 Task: Add Vital Proteins Beef Liver Caps to the cart.
Action: Mouse moved to (303, 134)
Screenshot: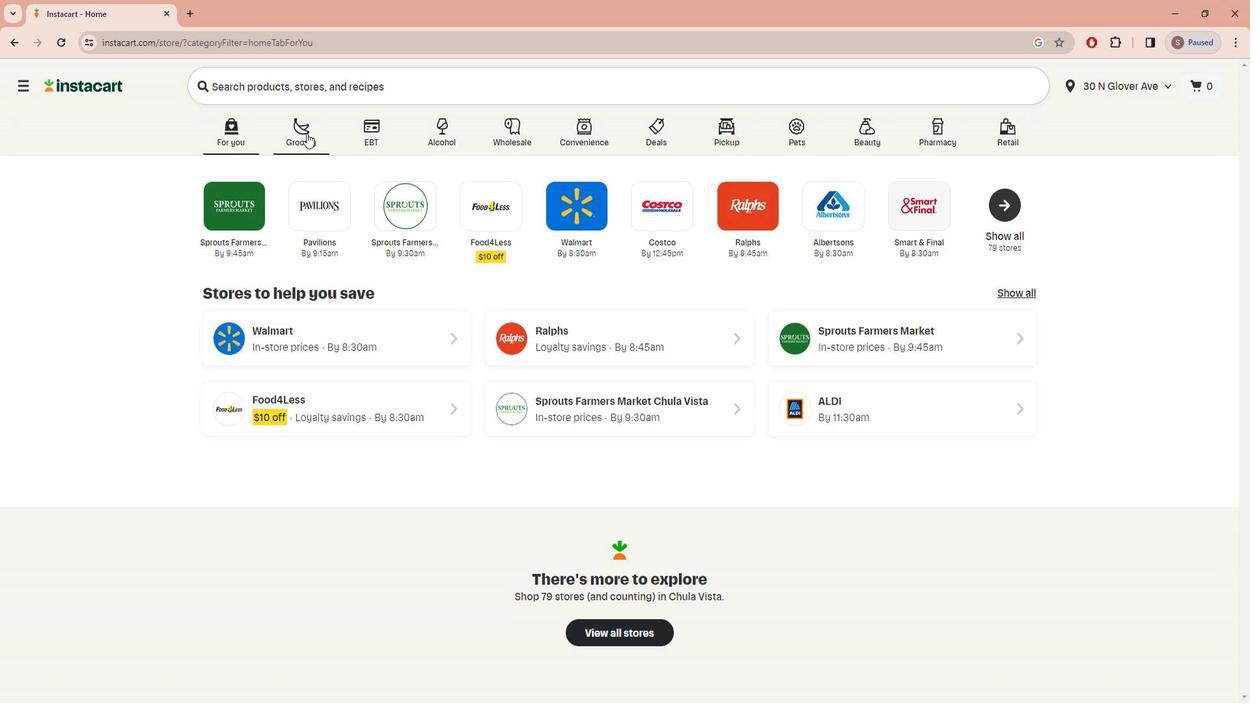 
Action: Mouse pressed left at (303, 134)
Screenshot: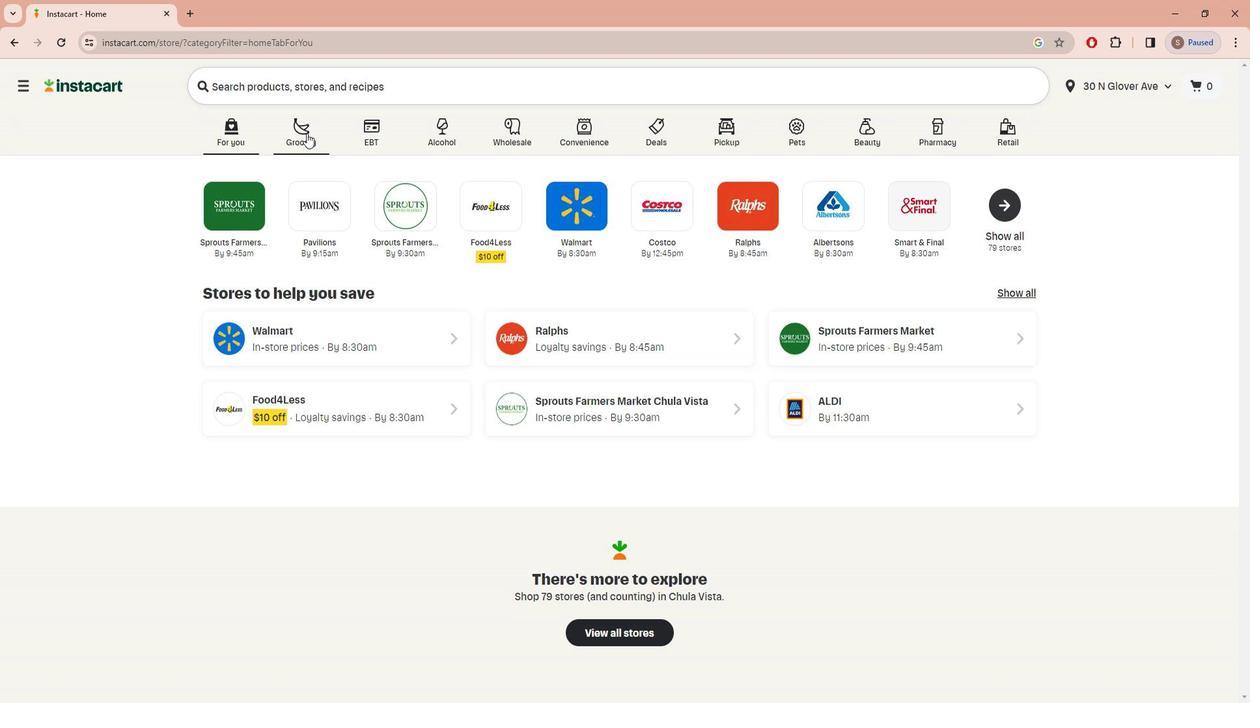 
Action: Mouse moved to (408, 386)
Screenshot: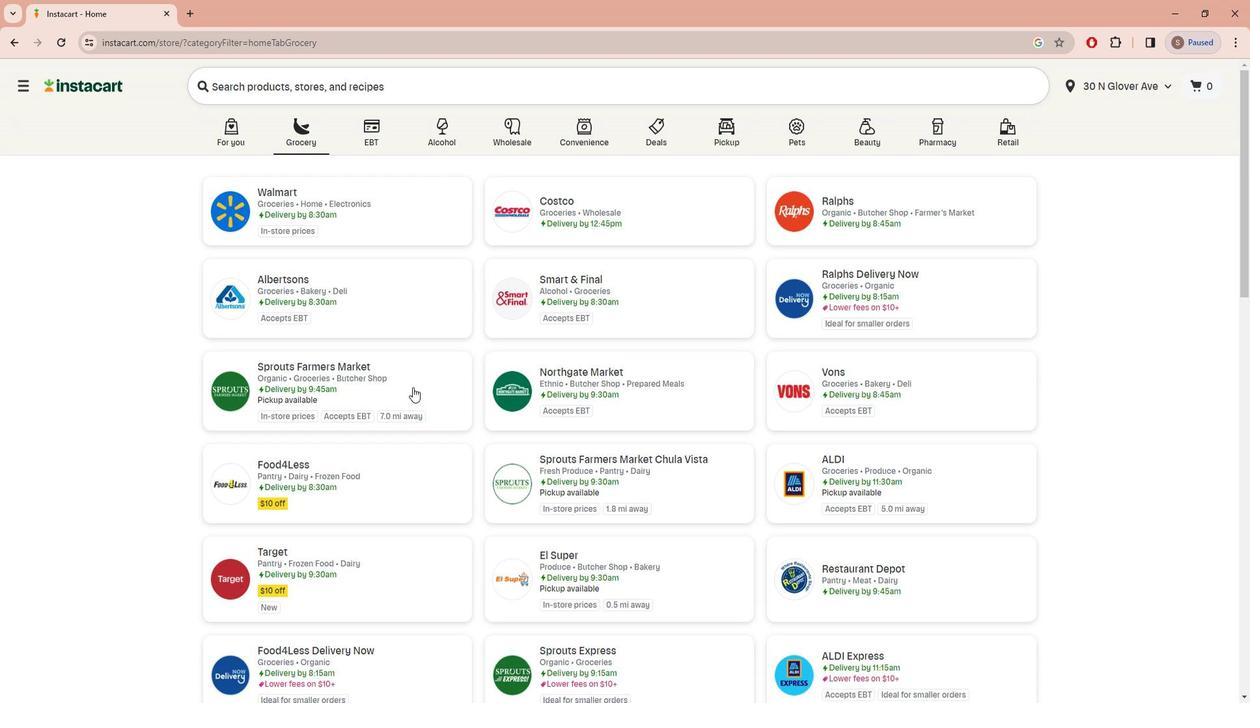 
Action: Mouse pressed left at (408, 386)
Screenshot: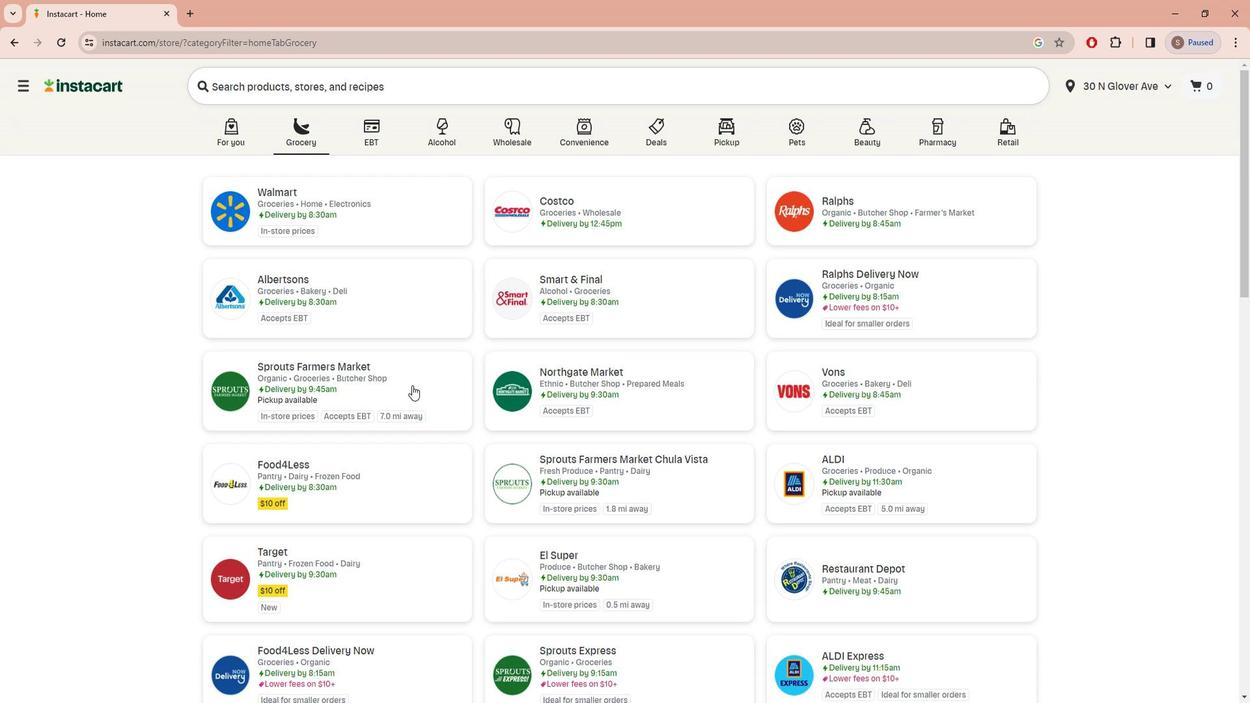 
Action: Mouse moved to (63, 414)
Screenshot: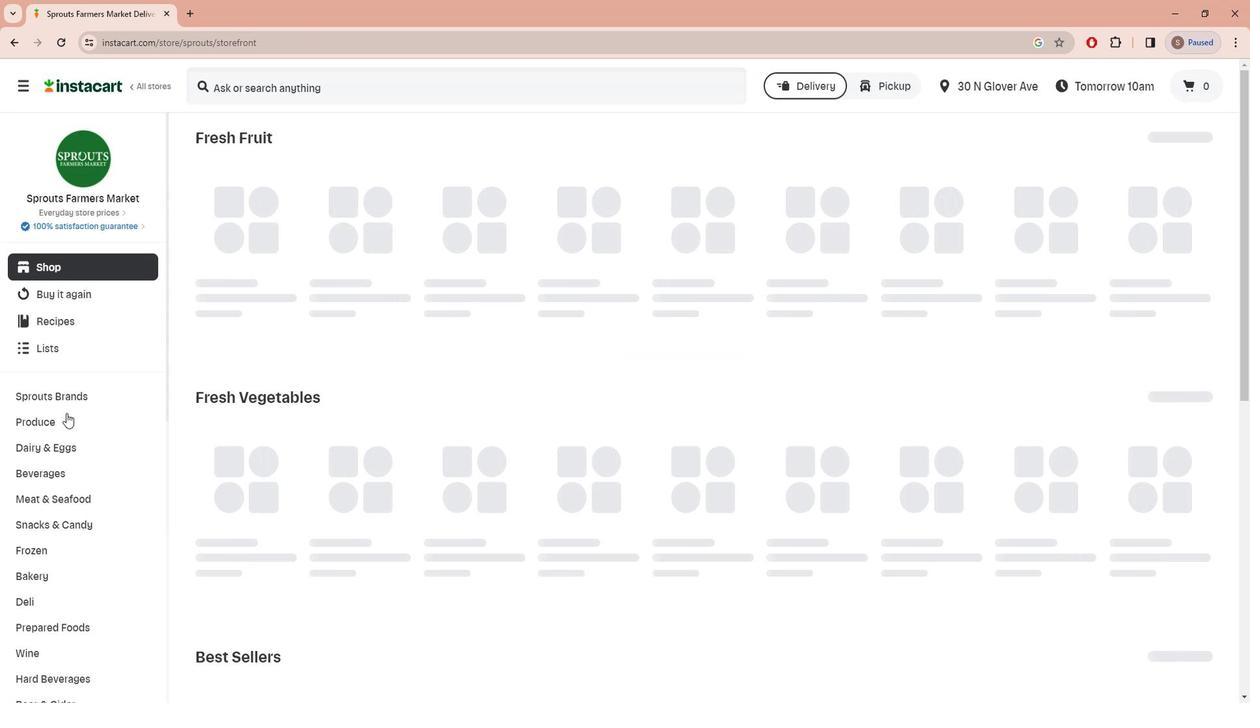
Action: Mouse scrolled (63, 414) with delta (0, 0)
Screenshot: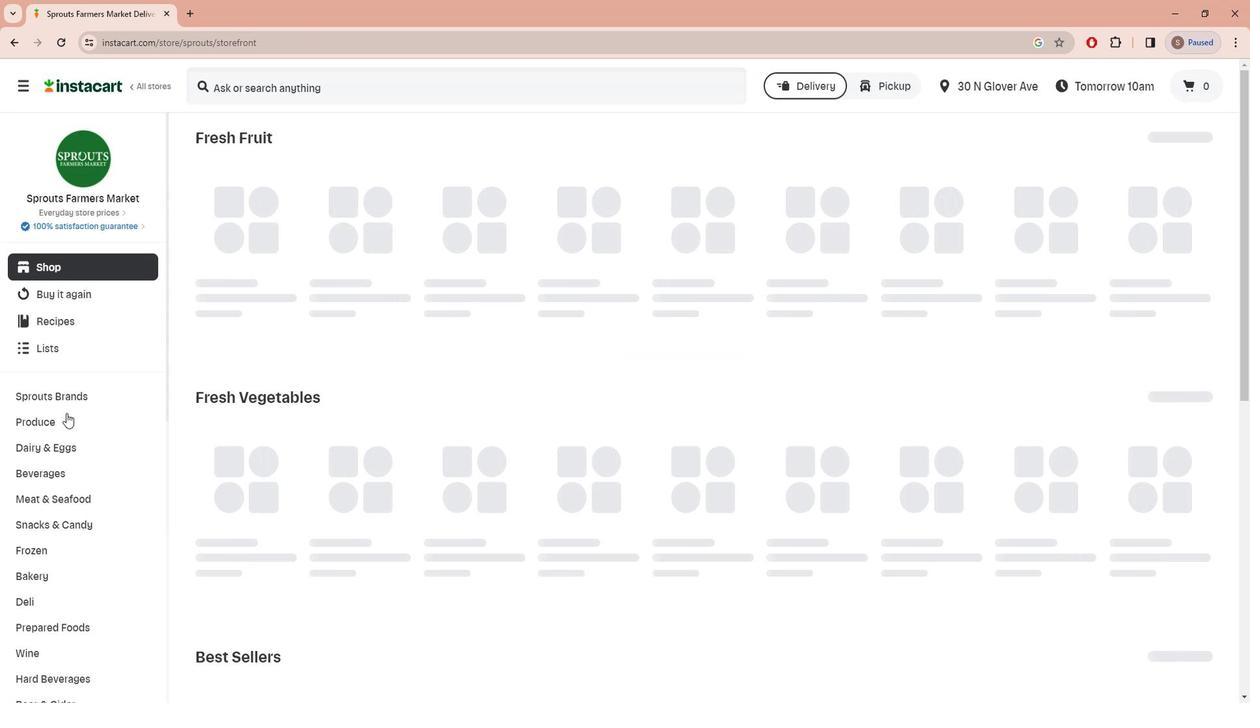 
Action: Mouse moved to (63, 416)
Screenshot: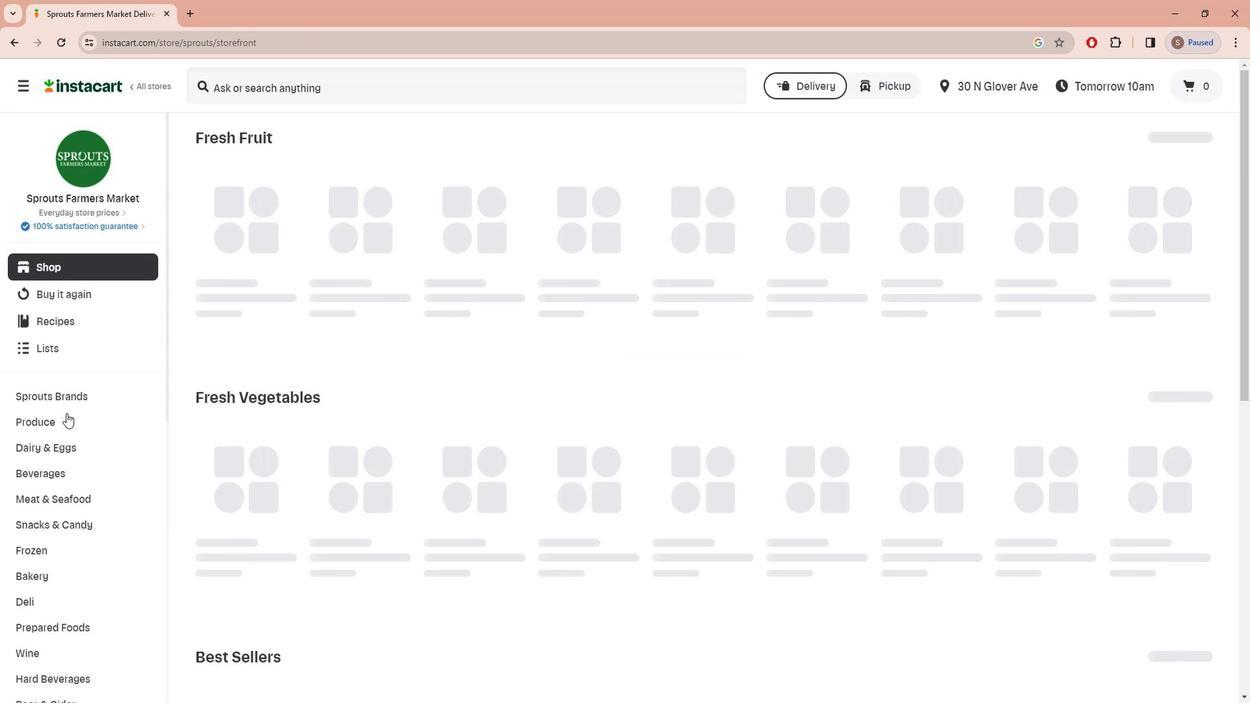 
Action: Mouse scrolled (63, 415) with delta (0, 0)
Screenshot: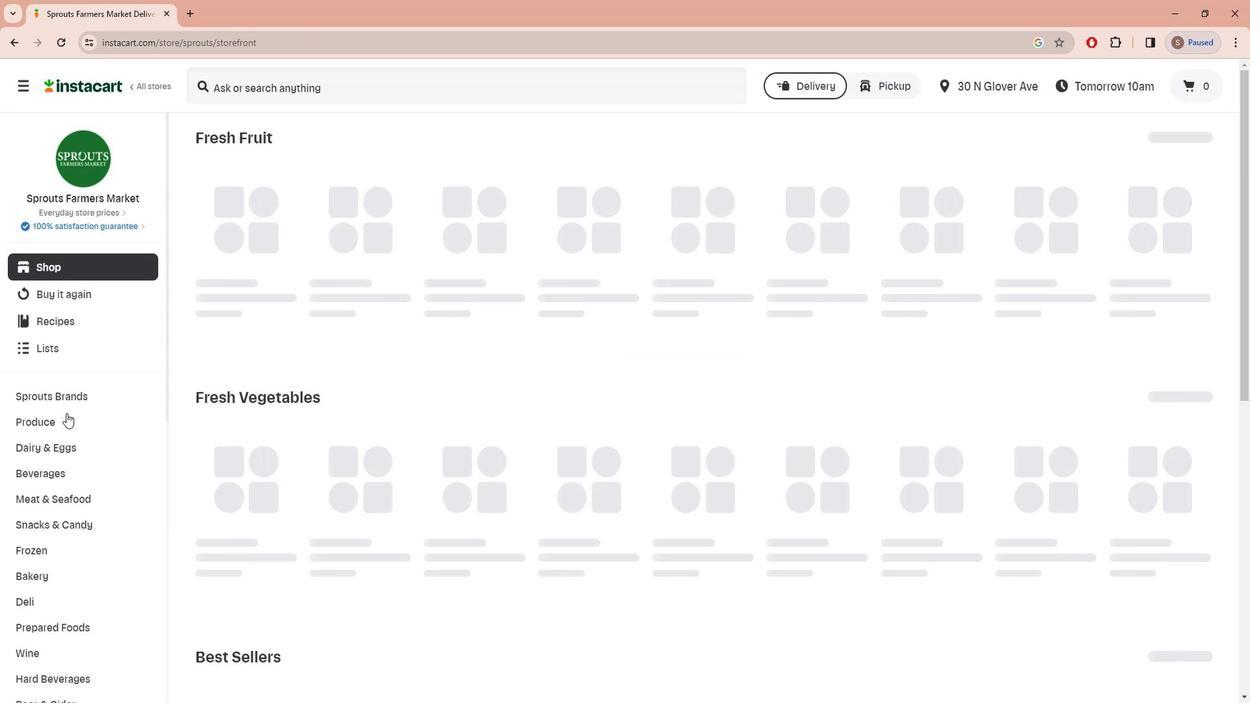 
Action: Mouse moved to (63, 418)
Screenshot: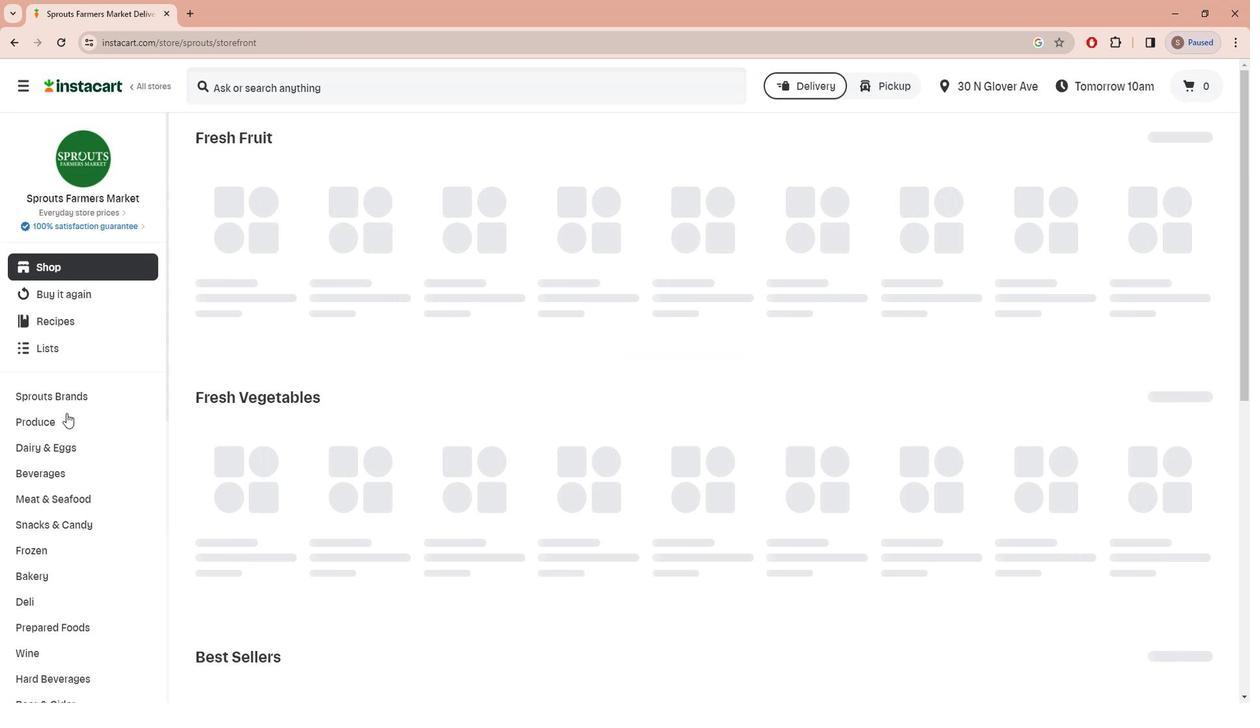 
Action: Mouse scrolled (63, 418) with delta (0, 0)
Screenshot: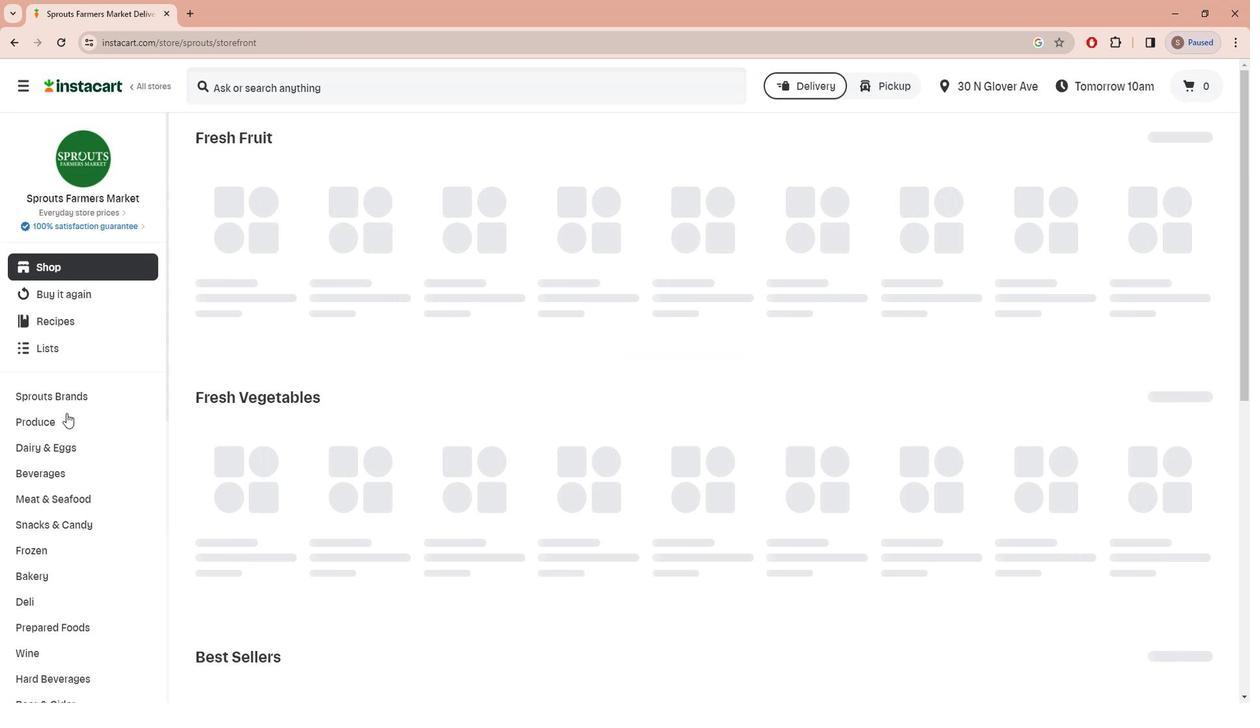 
Action: Mouse moved to (63, 420)
Screenshot: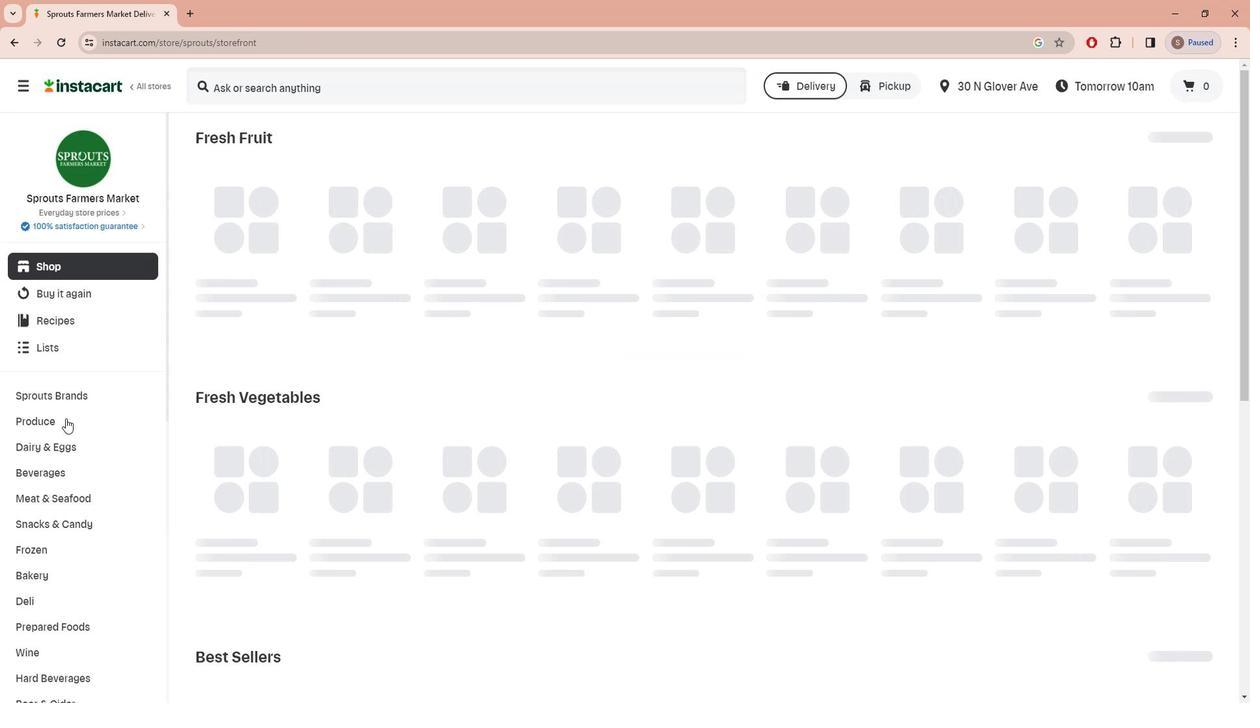 
Action: Mouse scrolled (63, 419) with delta (0, 0)
Screenshot: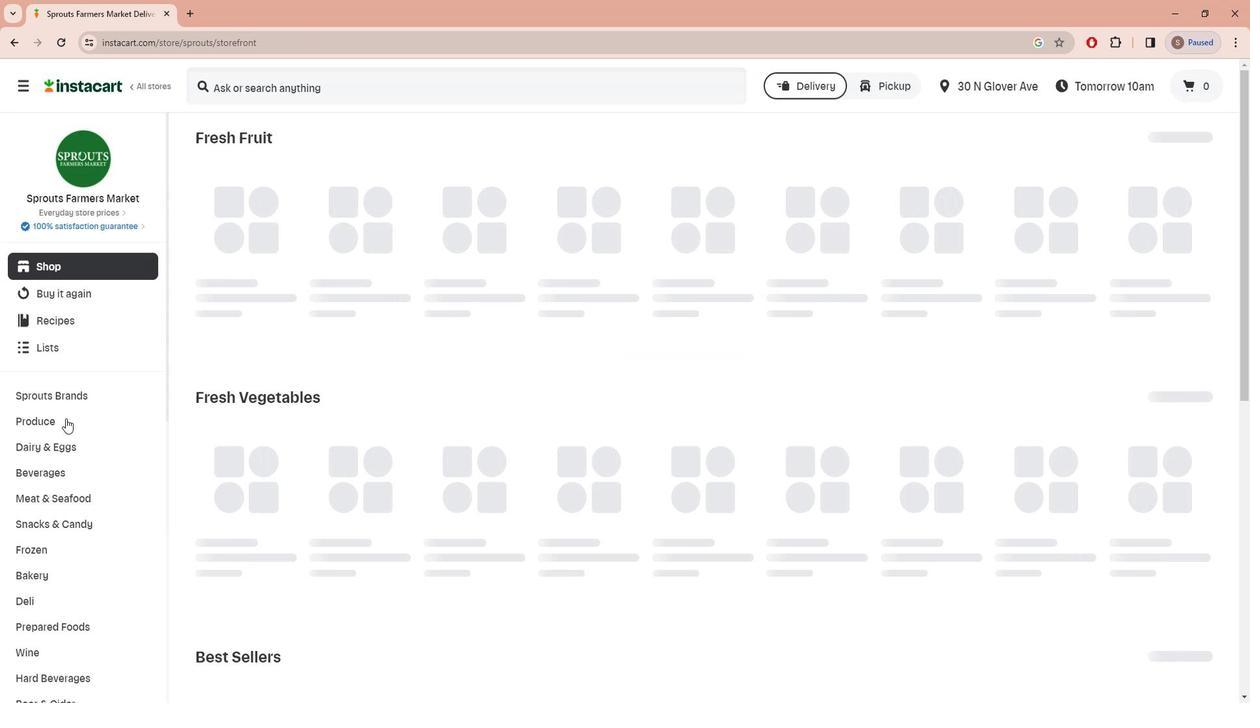 
Action: Mouse moved to (62, 420)
Screenshot: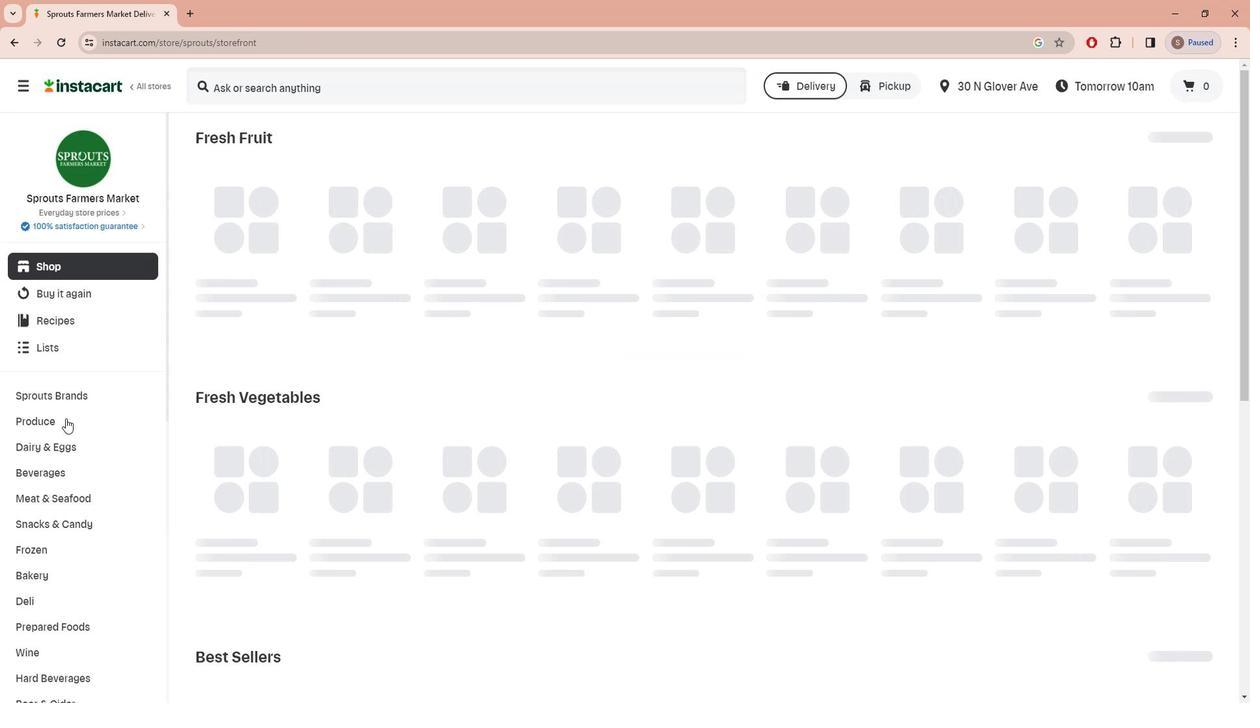 
Action: Mouse scrolled (62, 420) with delta (0, 0)
Screenshot: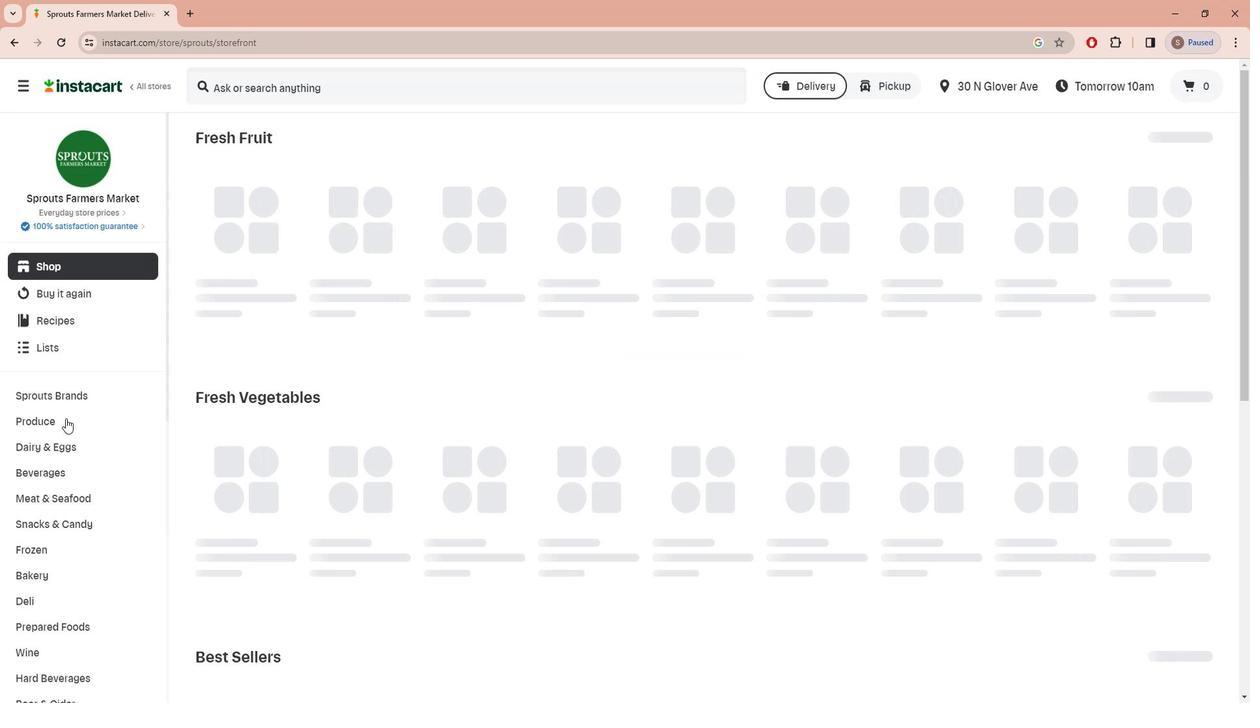 
Action: Mouse moved to (30, 580)
Screenshot: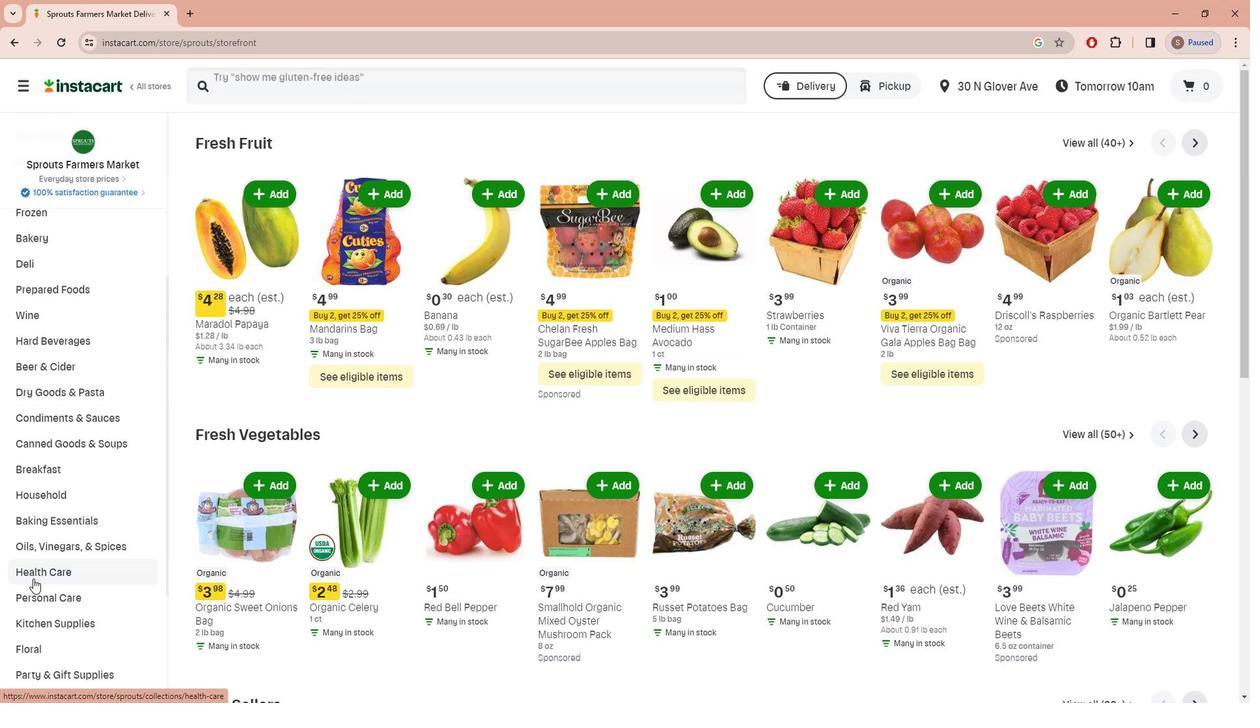 
Action: Mouse pressed left at (30, 580)
Screenshot: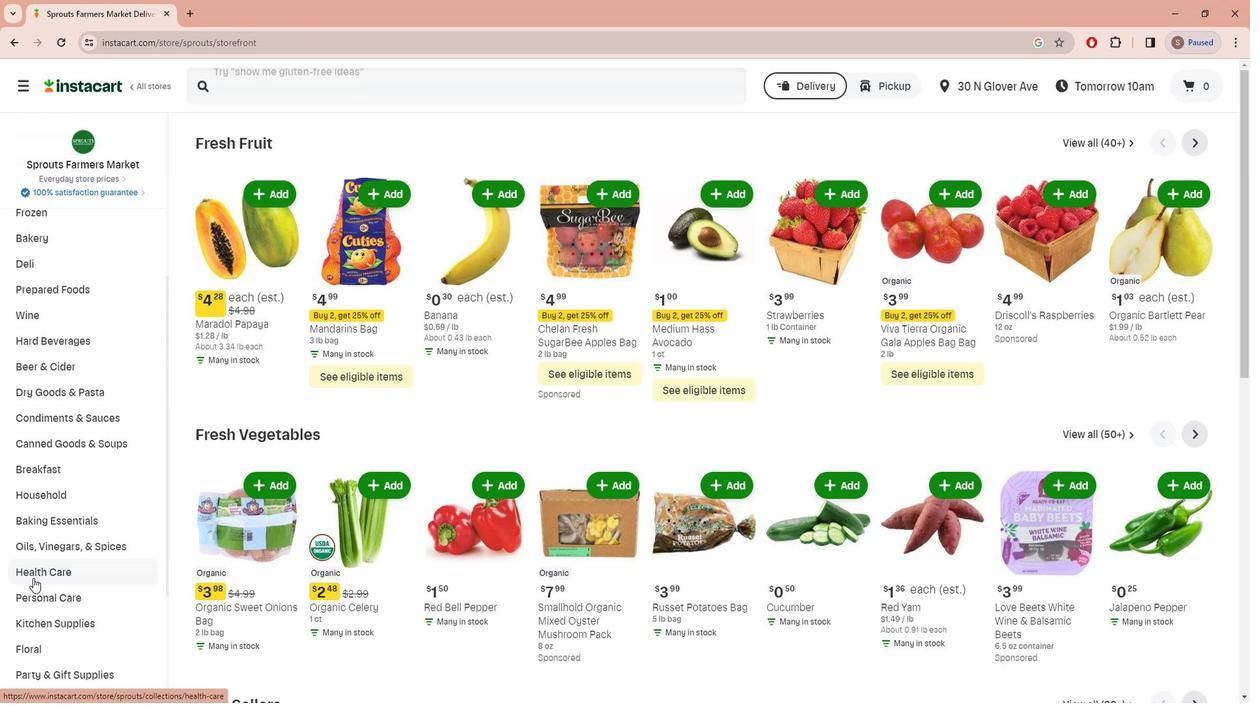 
Action: Mouse moved to (458, 172)
Screenshot: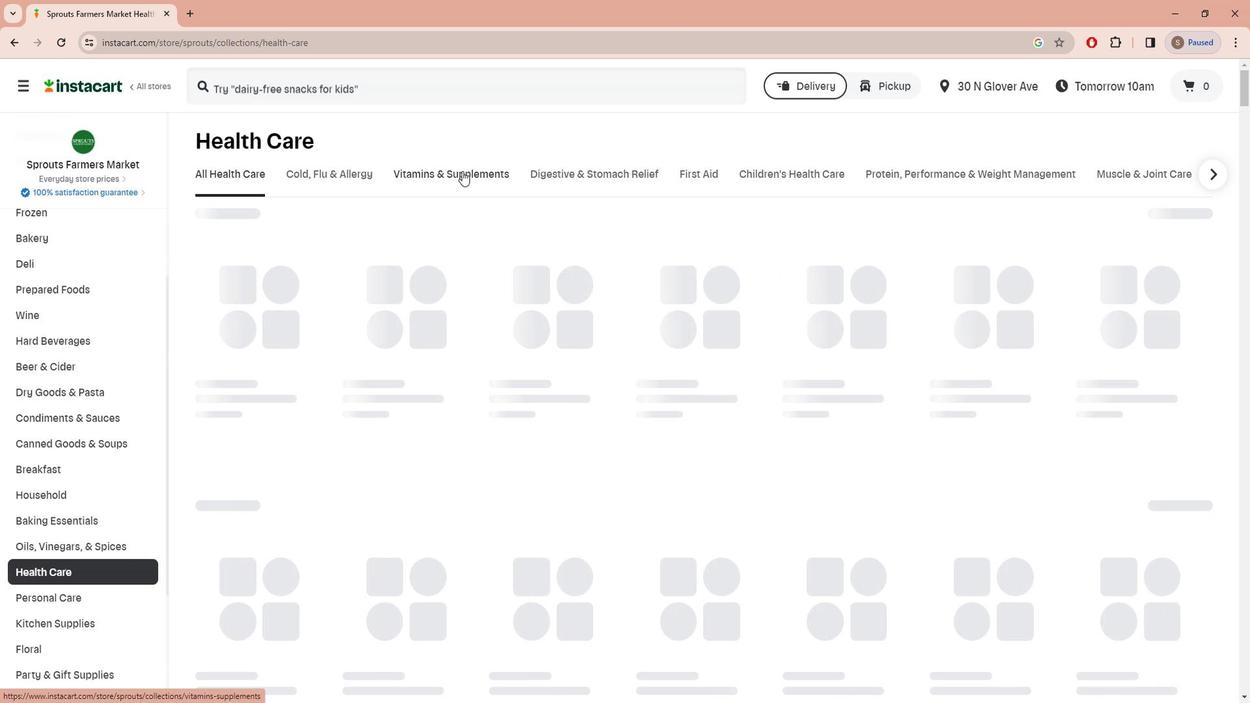 
Action: Mouse pressed left at (458, 172)
Screenshot: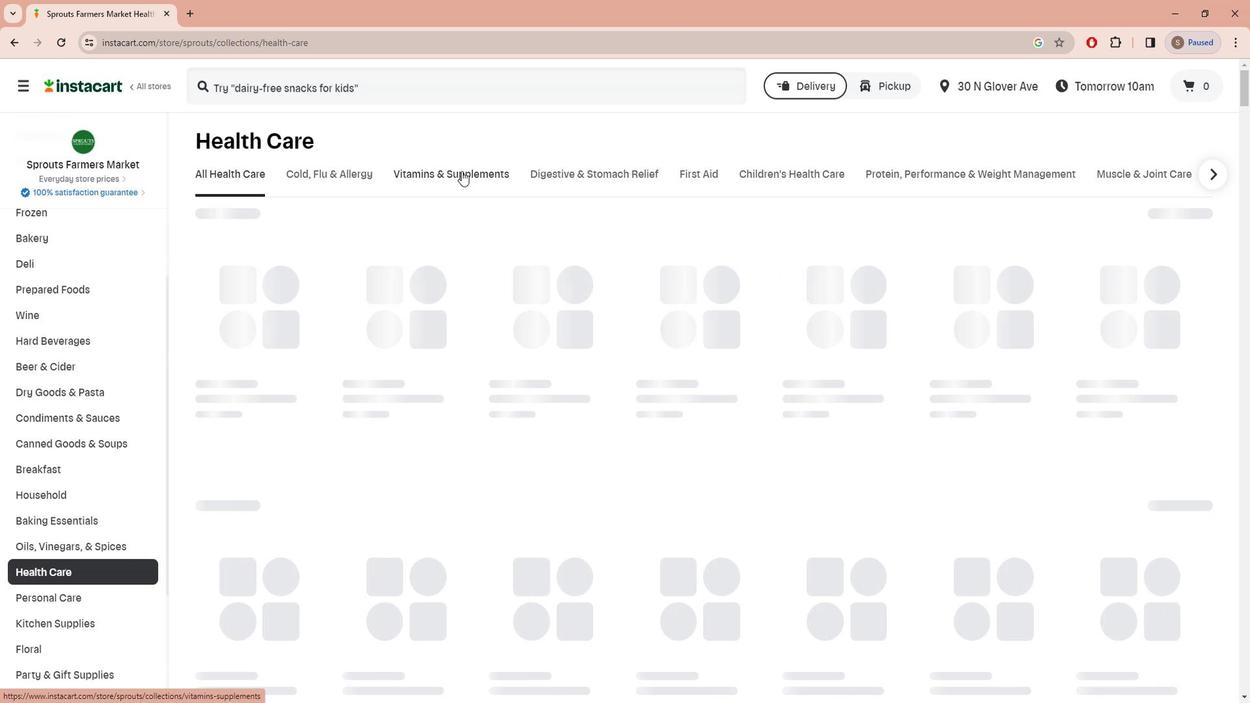 
Action: Mouse moved to (272, 237)
Screenshot: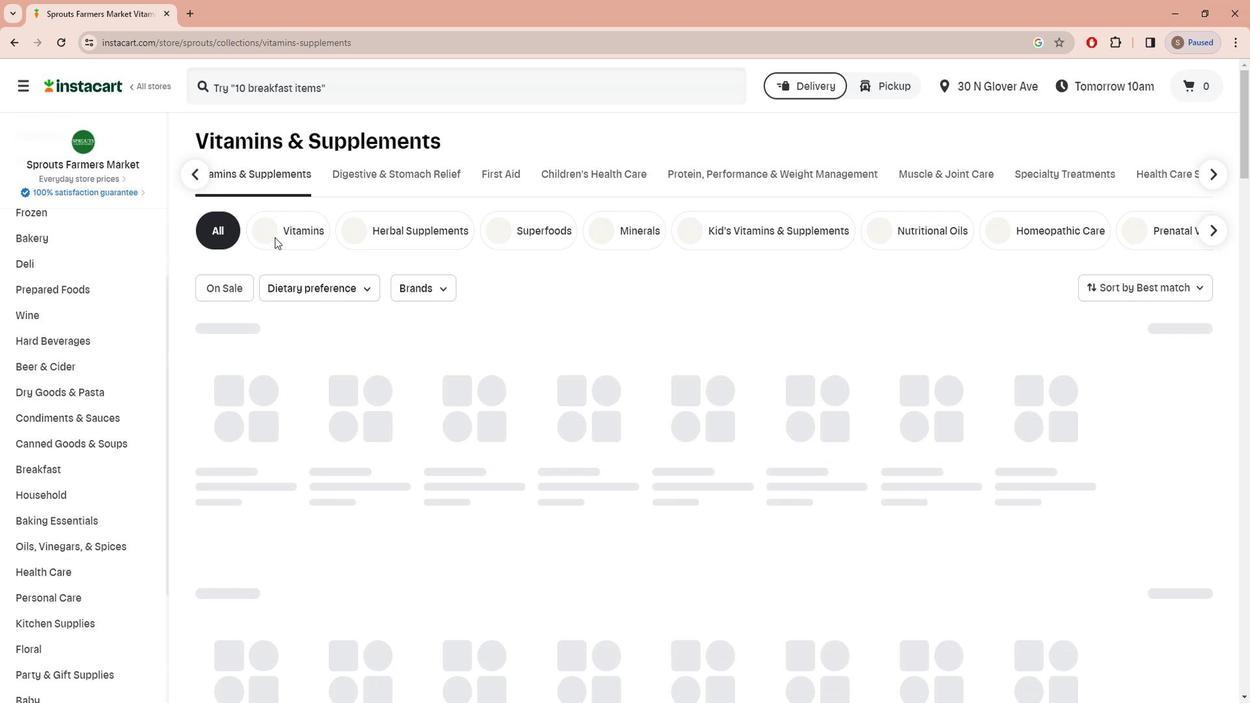 
Action: Mouse pressed left at (272, 237)
Screenshot: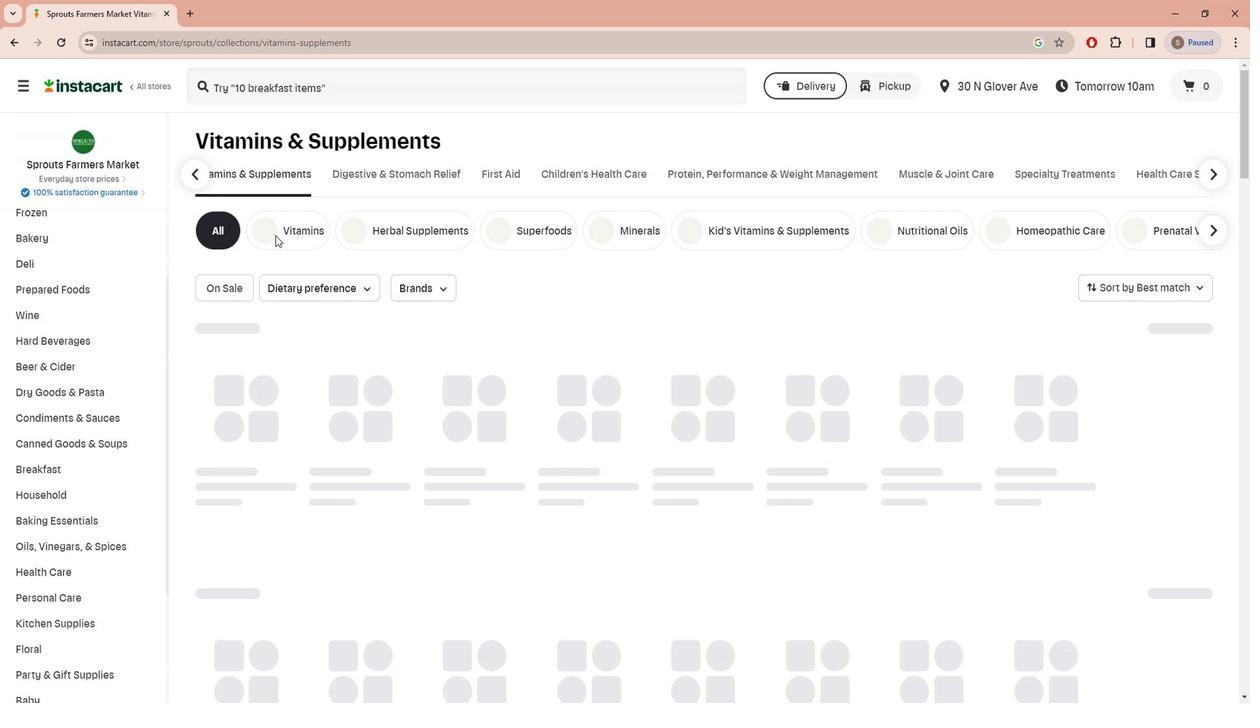 
Action: Mouse moved to (329, 91)
Screenshot: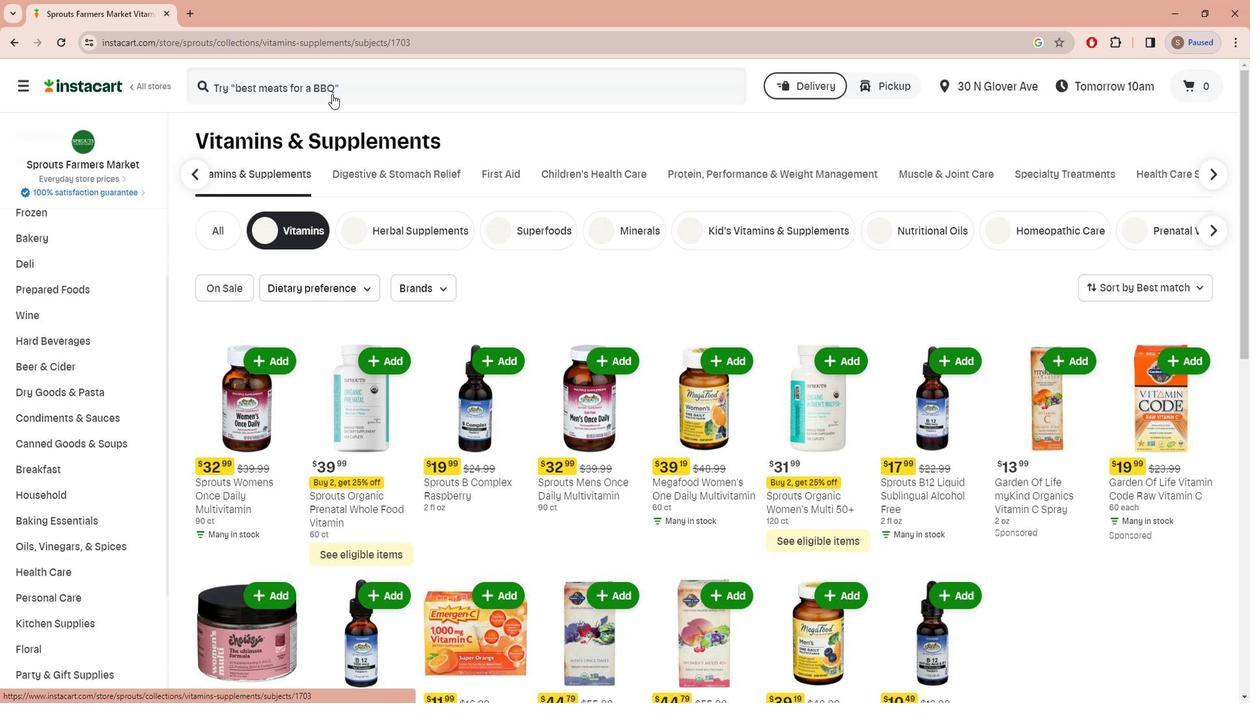 
Action: Mouse pressed left at (329, 91)
Screenshot: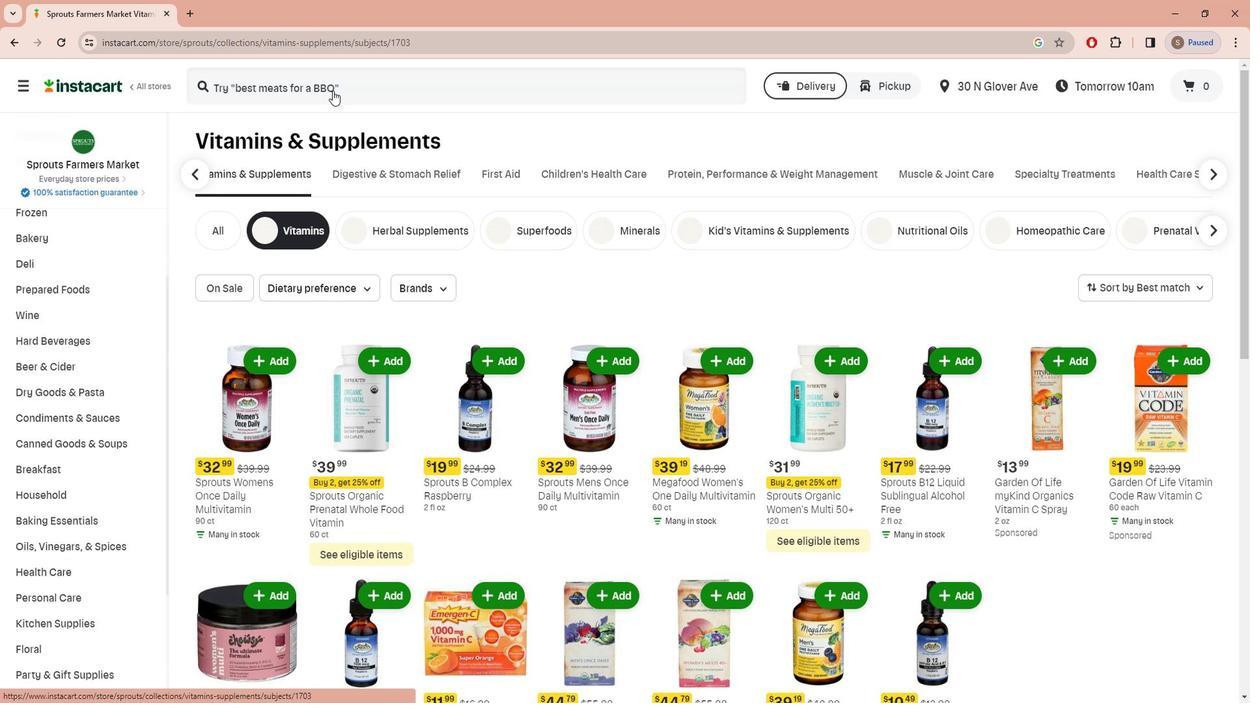 
Action: Key pressed <Key.shift>Vital<Key.space><Key.shift>Protein<Key.space><Key.shift>Beef<Key.space><Key.shift>Liver<Key.space><Key.shift>Ca[<Key.backspace>ps<Key.enter>
Screenshot: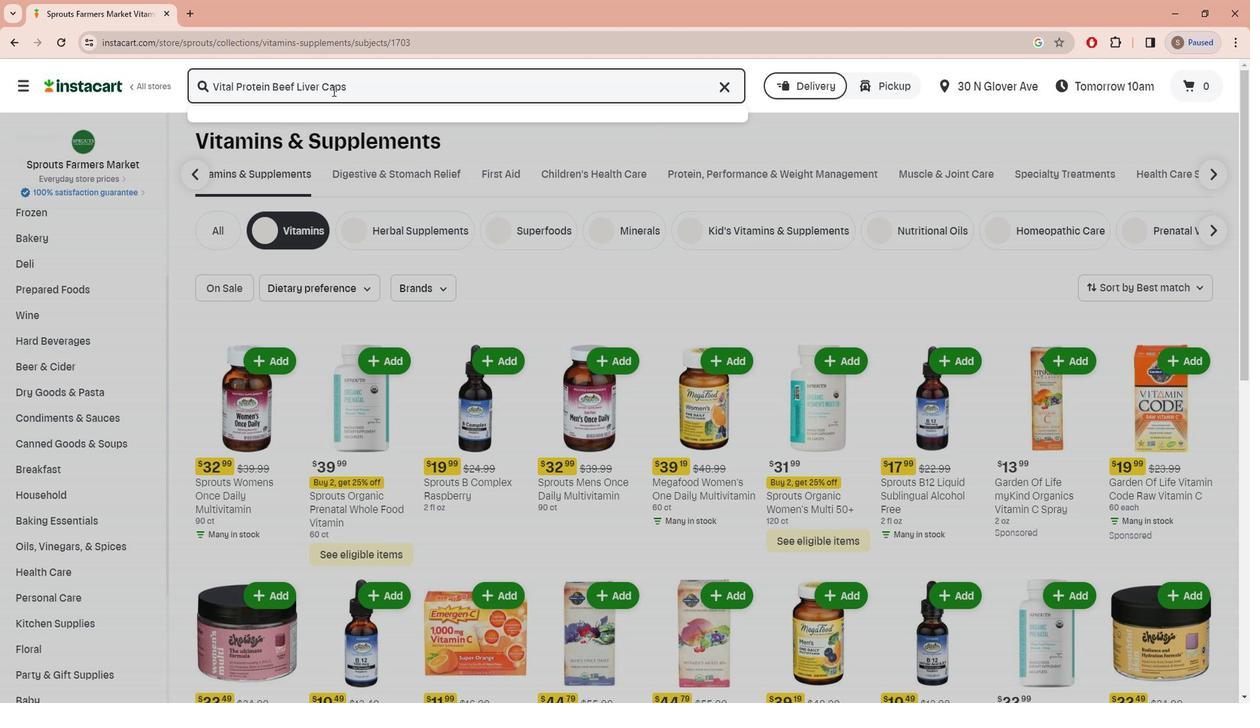 
Action: Mouse moved to (753, 227)
Screenshot: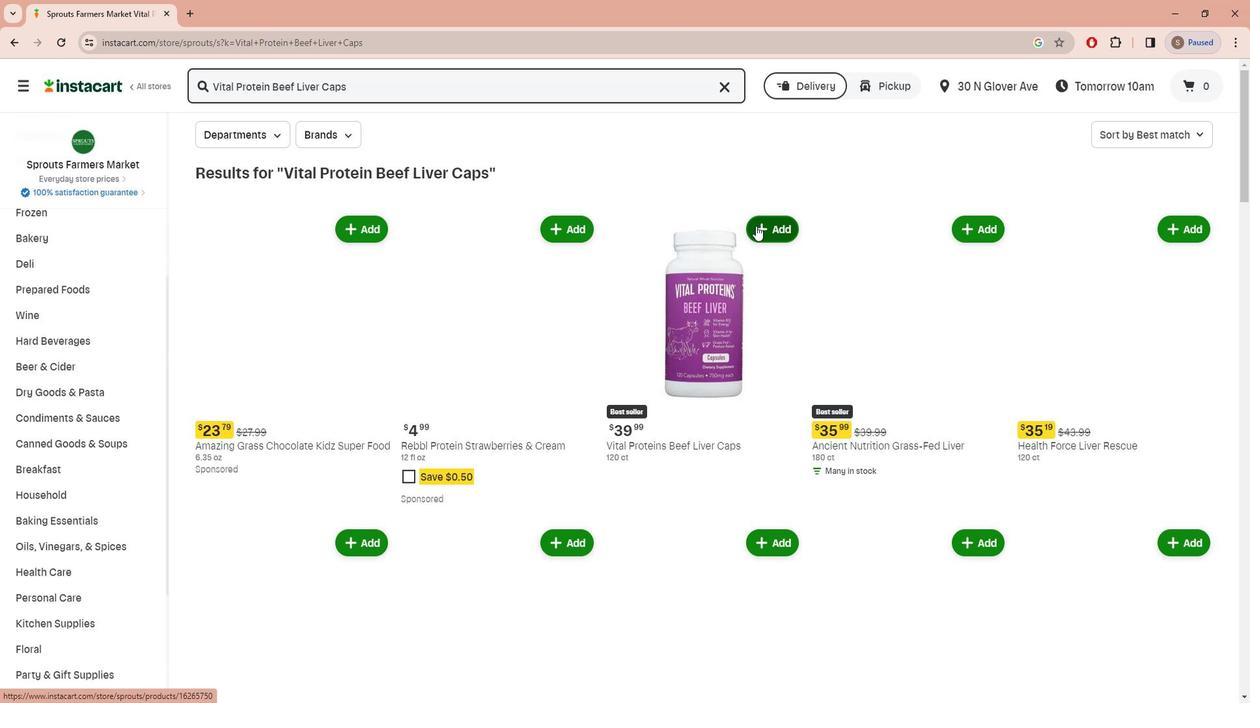 
Action: Mouse pressed left at (753, 227)
Screenshot: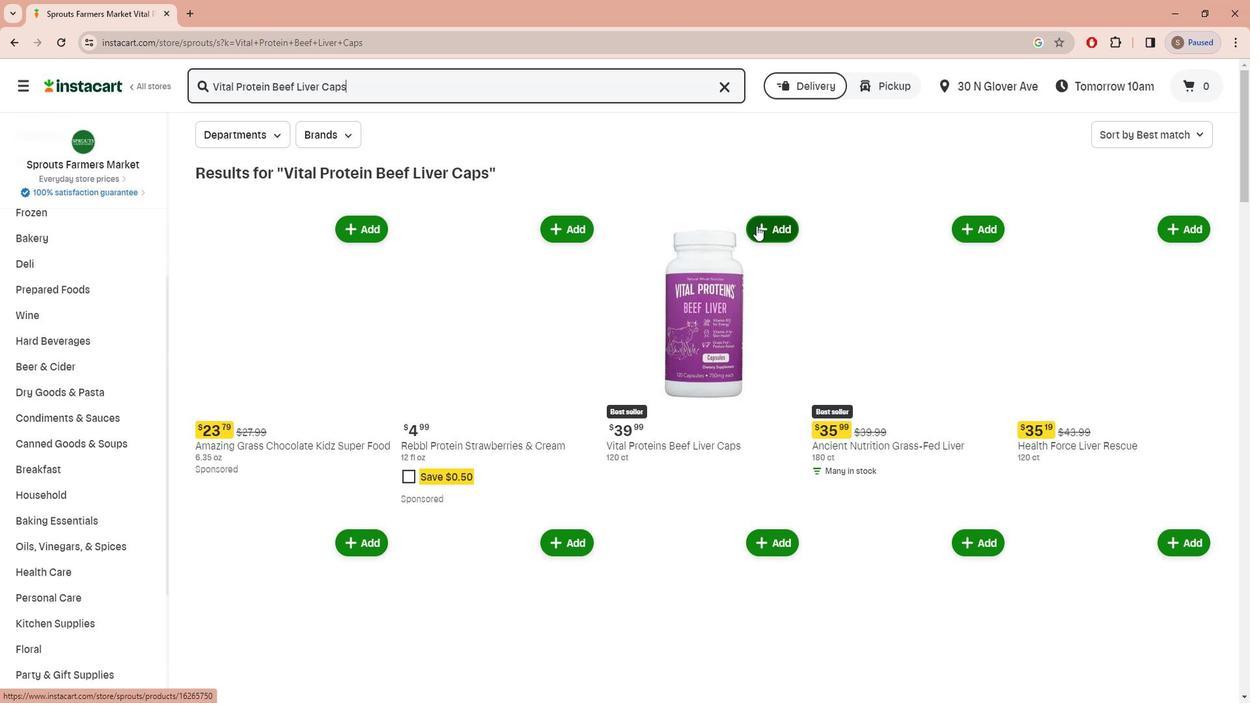 
Action: Mouse moved to (675, 198)
Screenshot: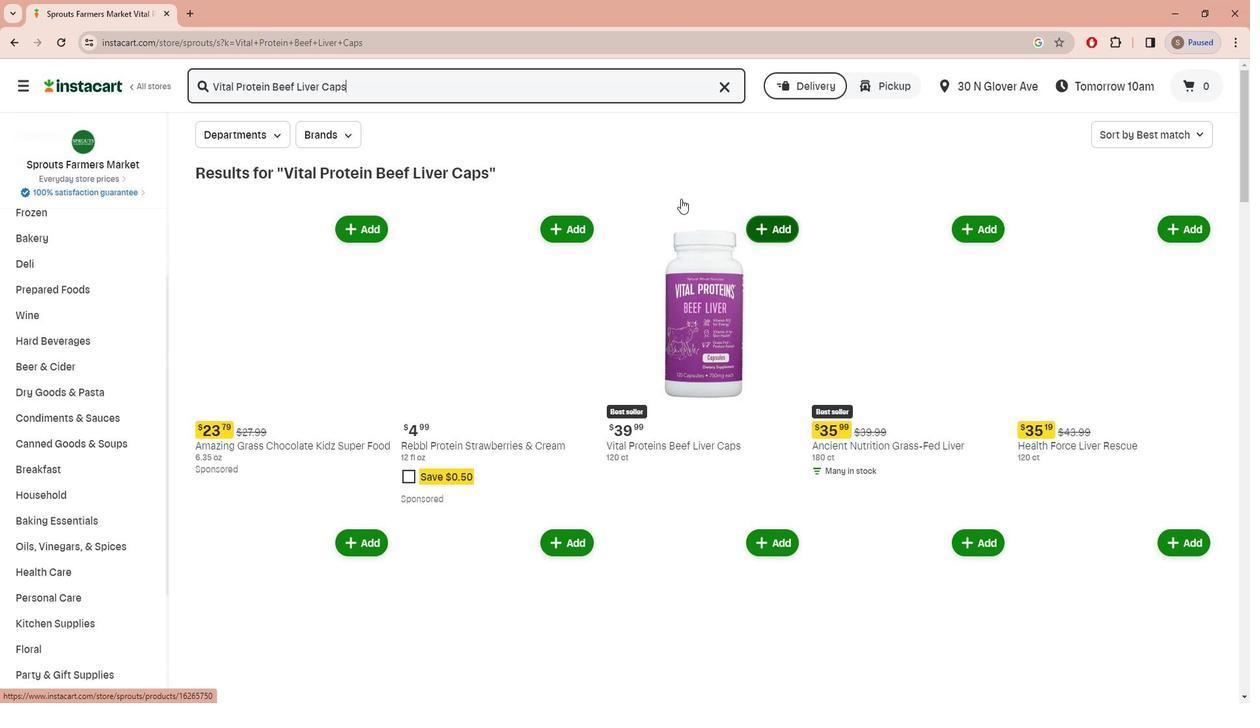 
